 Task: Configure the AutoArchive settings for the Outlook calendar to run every 20 days and clean out items older than 3 months.
Action: Mouse moved to (14, 57)
Screenshot: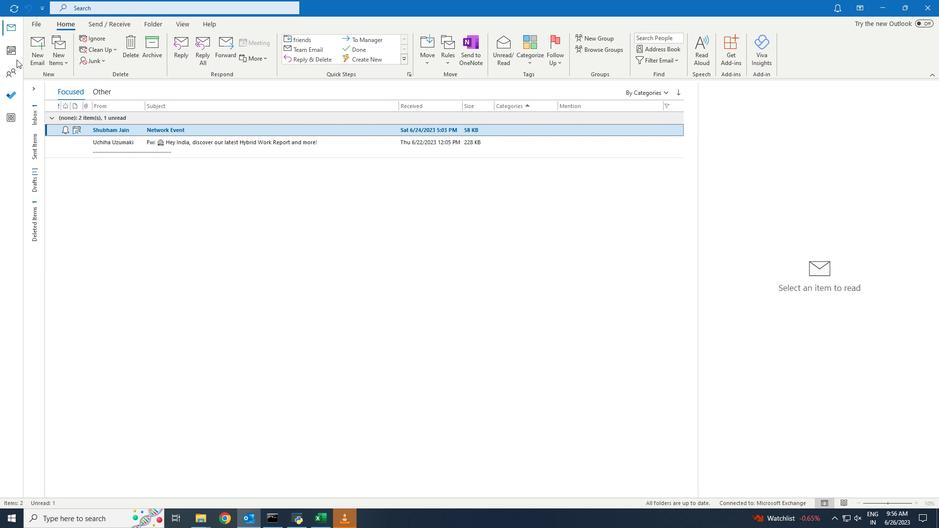 
Action: Mouse pressed left at (14, 57)
Screenshot: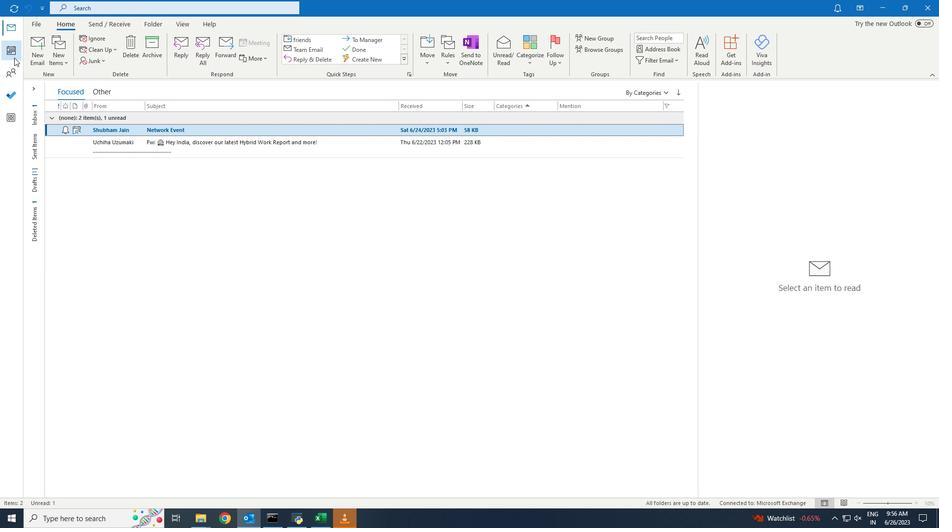 
Action: Mouse moved to (188, 96)
Screenshot: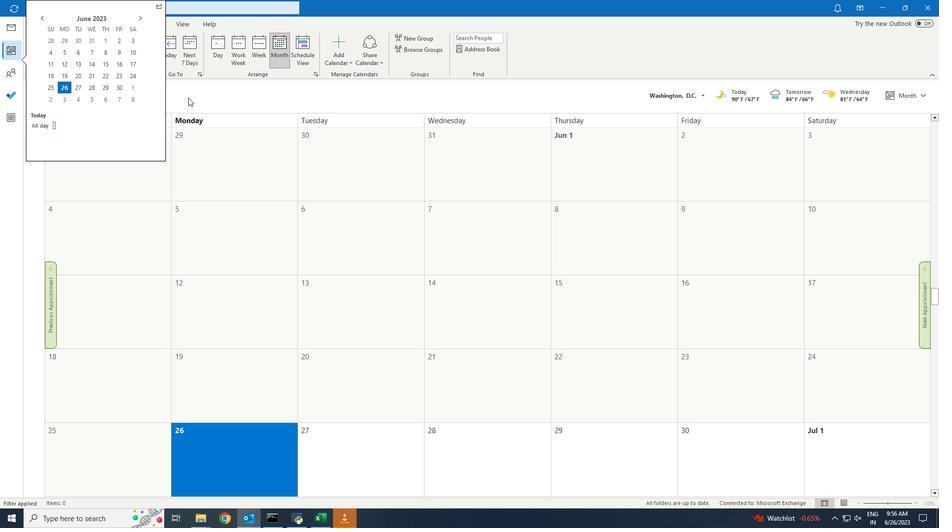 
Action: Mouse pressed left at (188, 96)
Screenshot: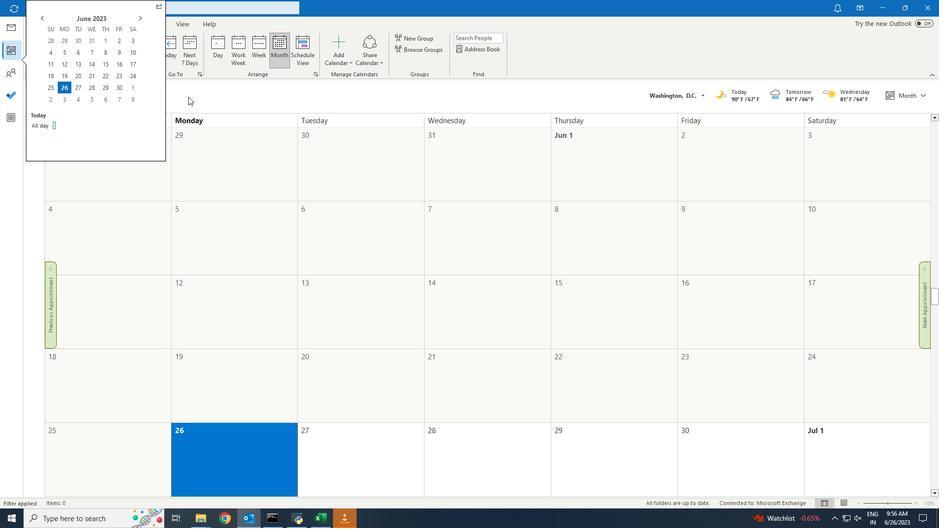 
Action: Mouse moved to (143, 21)
Screenshot: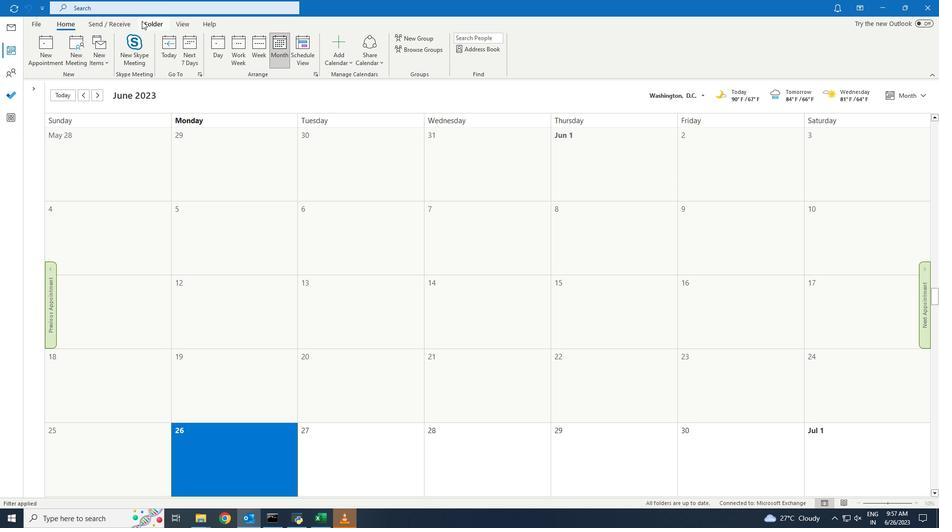 
Action: Mouse pressed left at (143, 21)
Screenshot: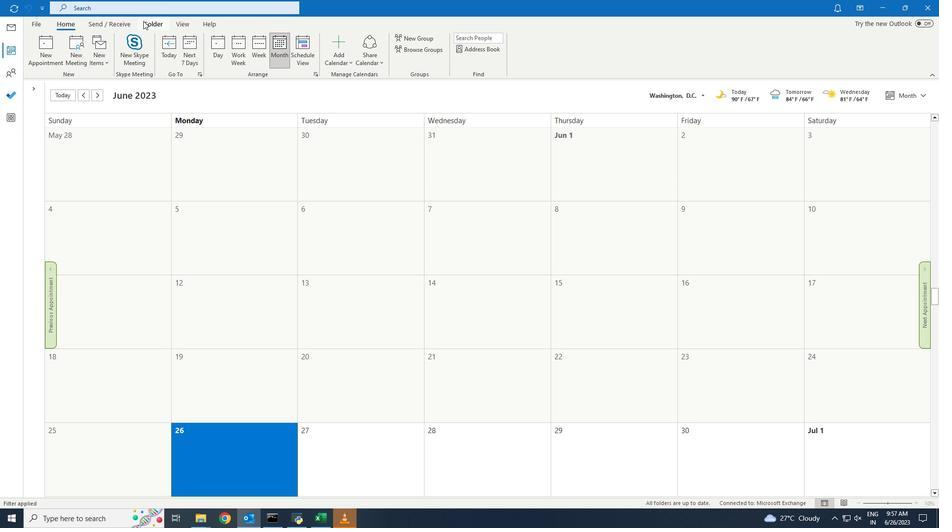 
Action: Mouse moved to (217, 44)
Screenshot: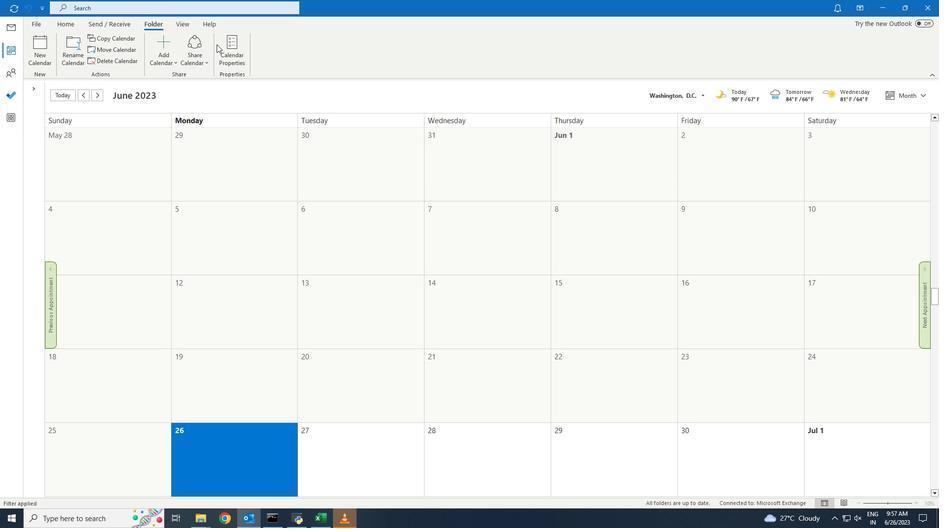 
Action: Mouse pressed left at (217, 44)
Screenshot: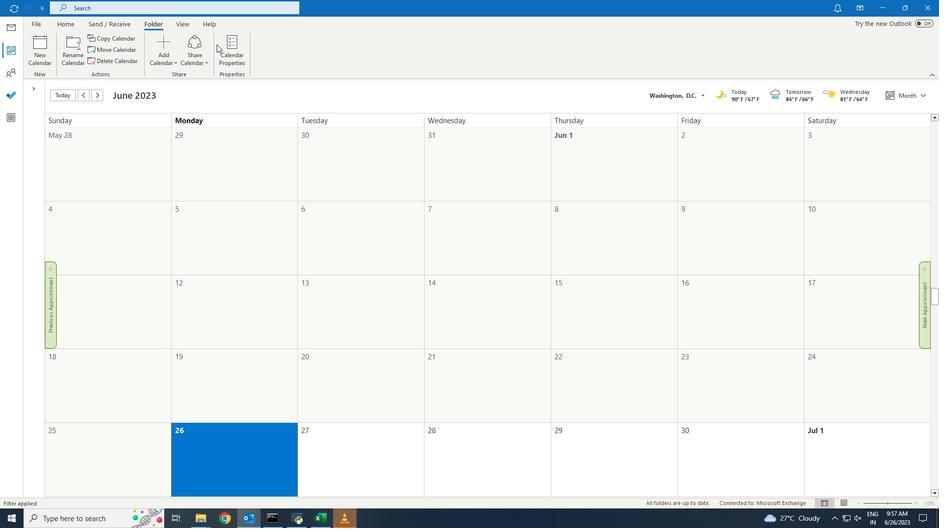 
Action: Mouse moved to (224, 48)
Screenshot: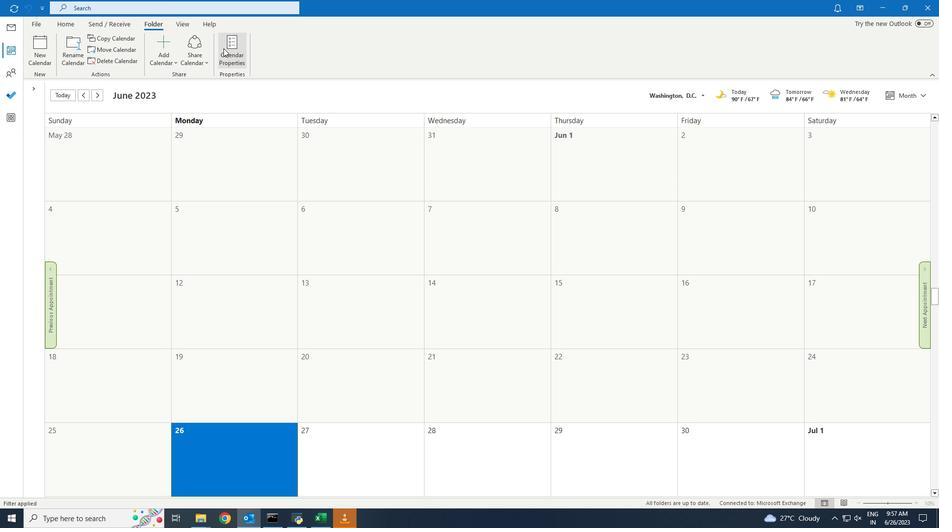 
Action: Mouse pressed left at (224, 48)
Screenshot: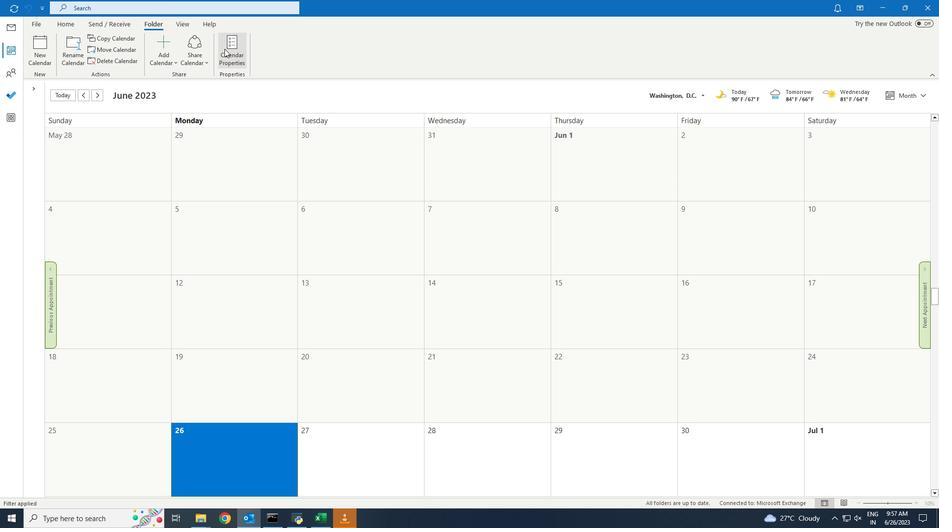 
Action: Mouse moved to (428, 143)
Screenshot: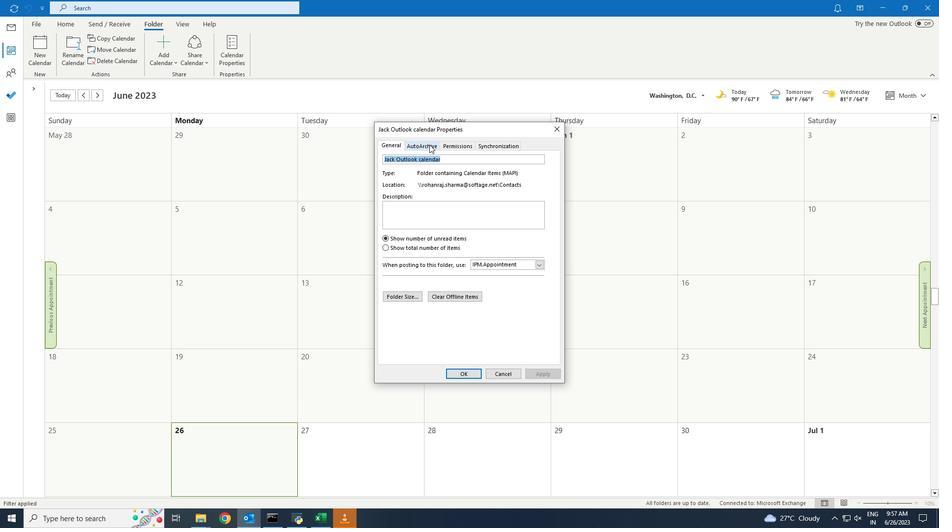 
Action: Mouse pressed left at (428, 143)
Screenshot: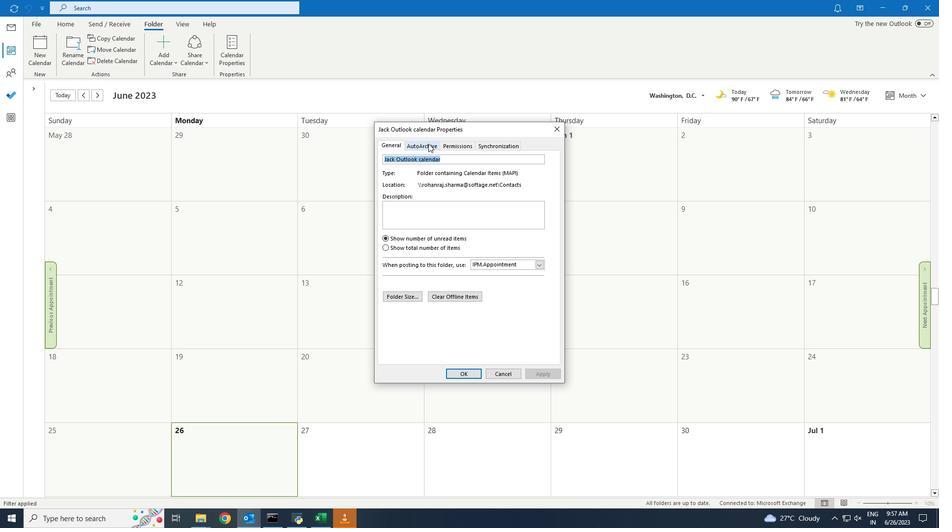
Action: Mouse moved to (439, 175)
Screenshot: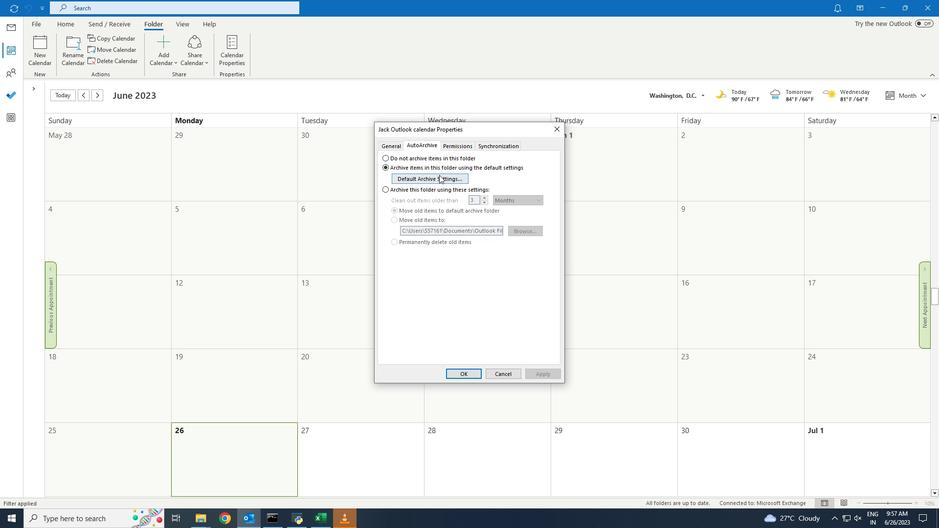 
Action: Mouse pressed left at (439, 175)
Screenshot: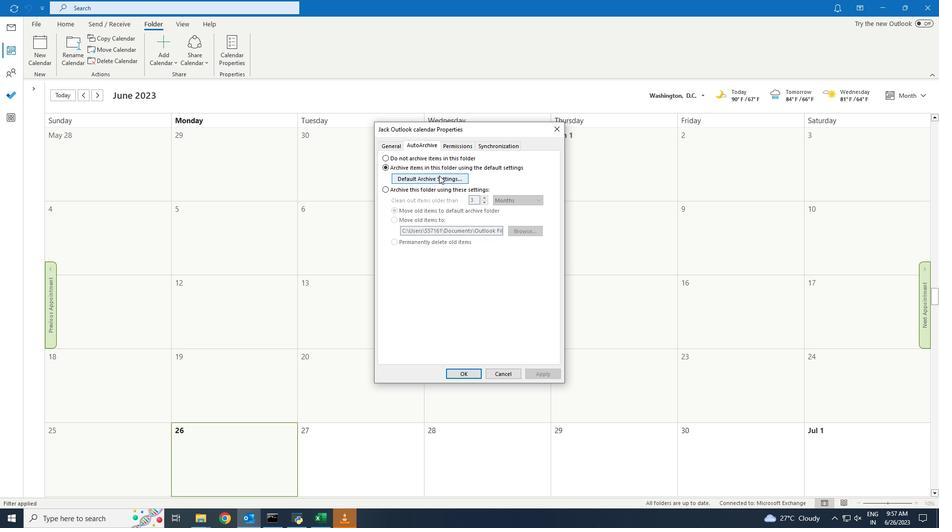 
Action: Mouse moved to (386, 182)
Screenshot: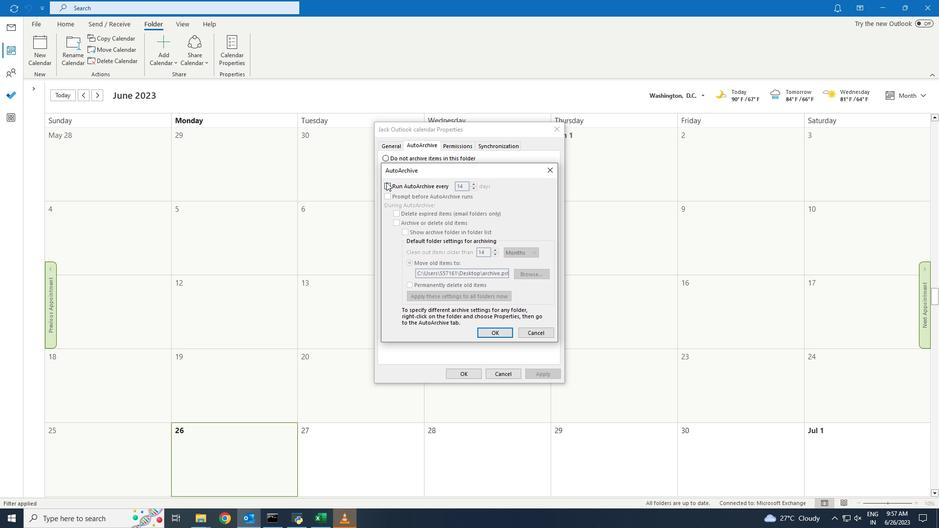 
Action: Mouse pressed left at (386, 182)
Screenshot: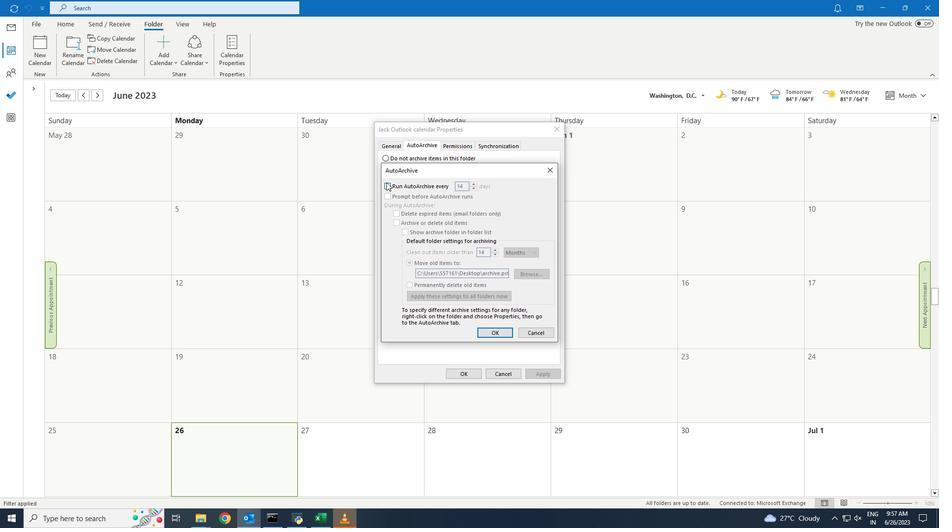 
Action: Mouse moved to (477, 183)
Screenshot: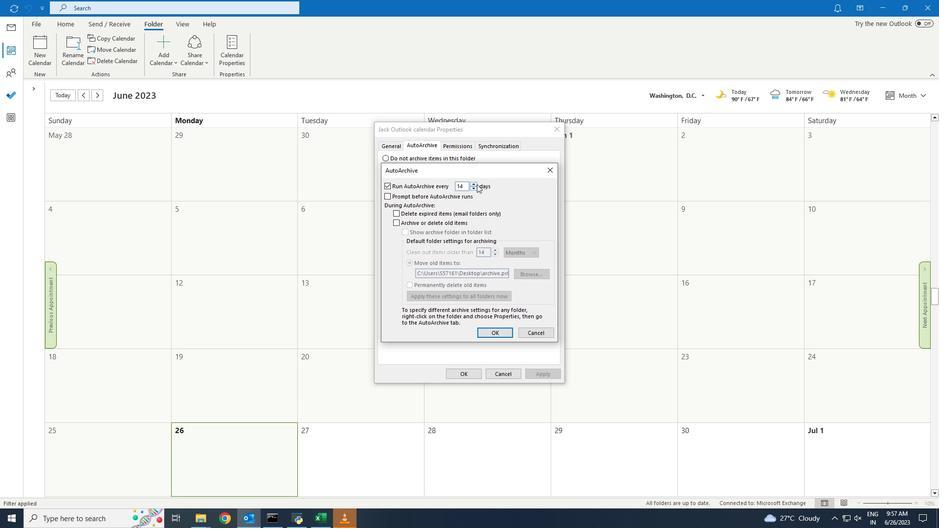 
Action: Mouse pressed left at (477, 183)
Screenshot: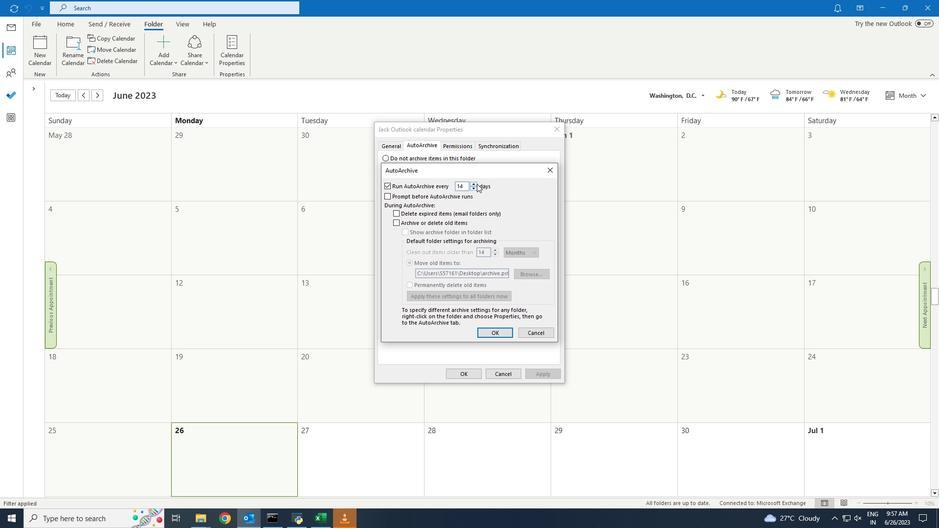 
Action: Mouse moved to (474, 182)
Screenshot: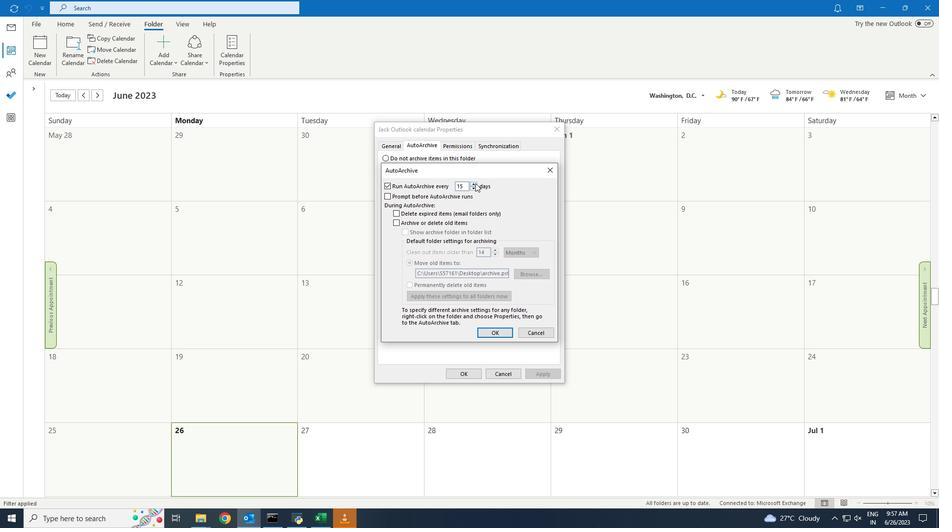 
Action: Mouse pressed left at (474, 182)
Screenshot: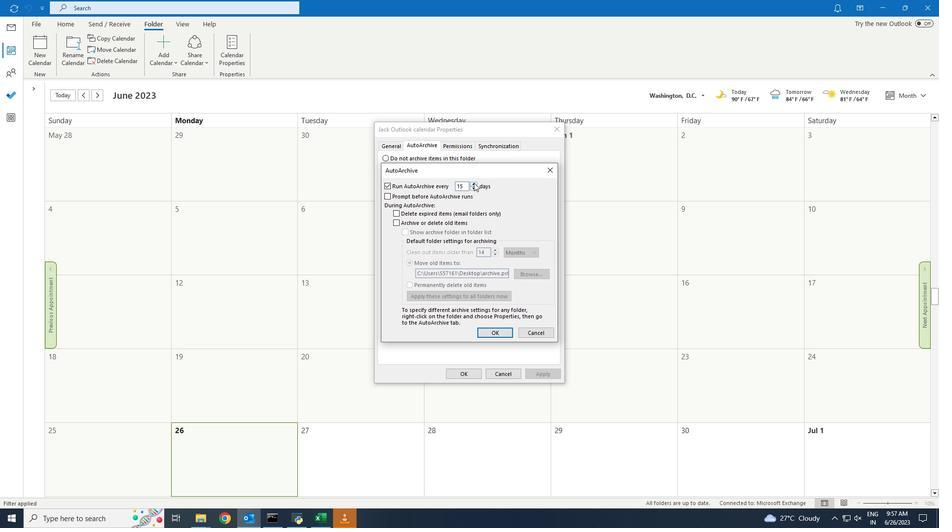 
Action: Mouse pressed left at (474, 182)
Screenshot: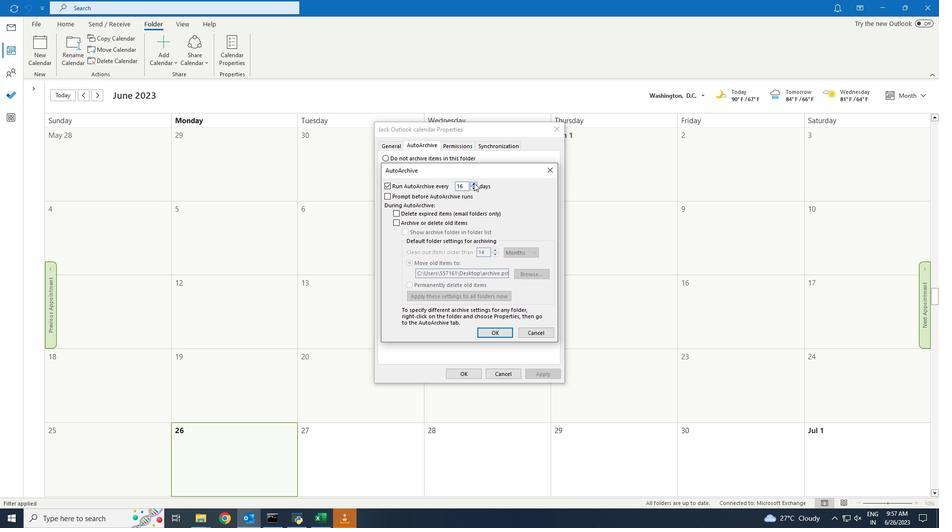 
Action: Mouse pressed left at (474, 182)
Screenshot: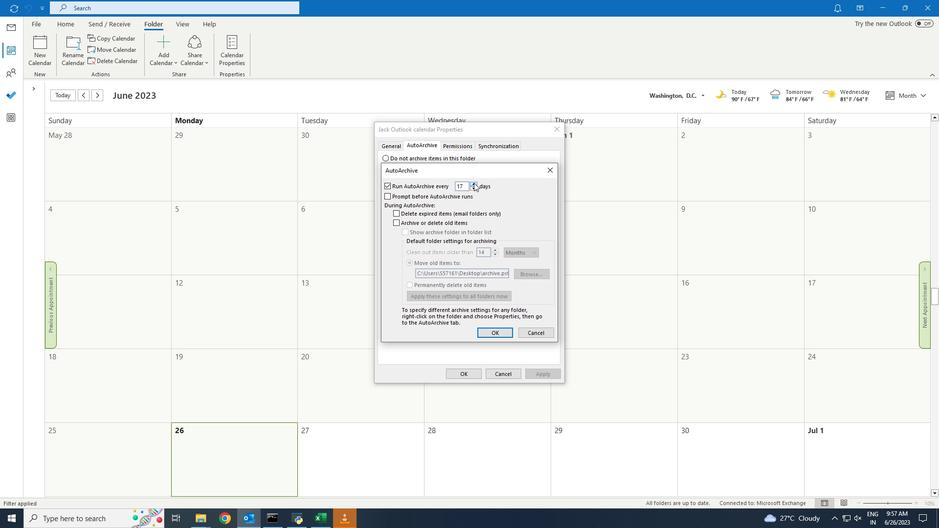 
Action: Mouse pressed left at (474, 182)
Screenshot: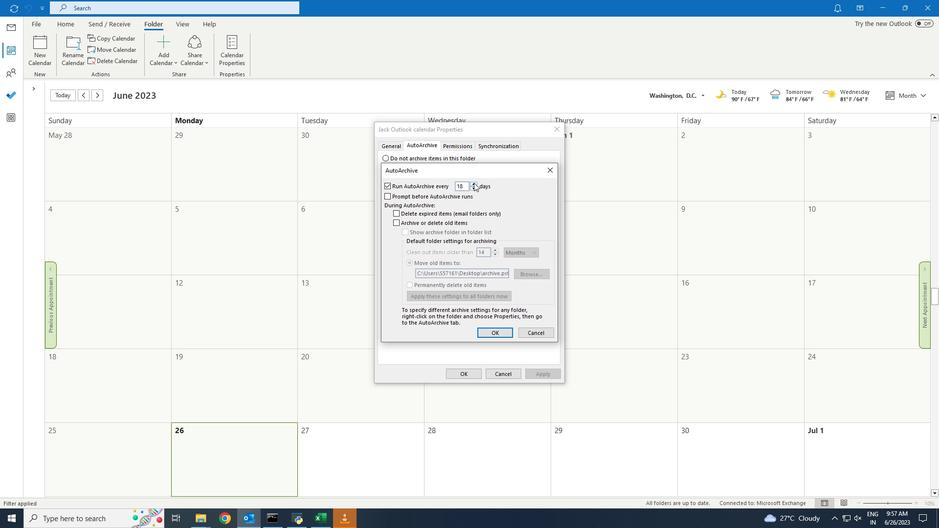 
Action: Mouse pressed left at (474, 182)
Screenshot: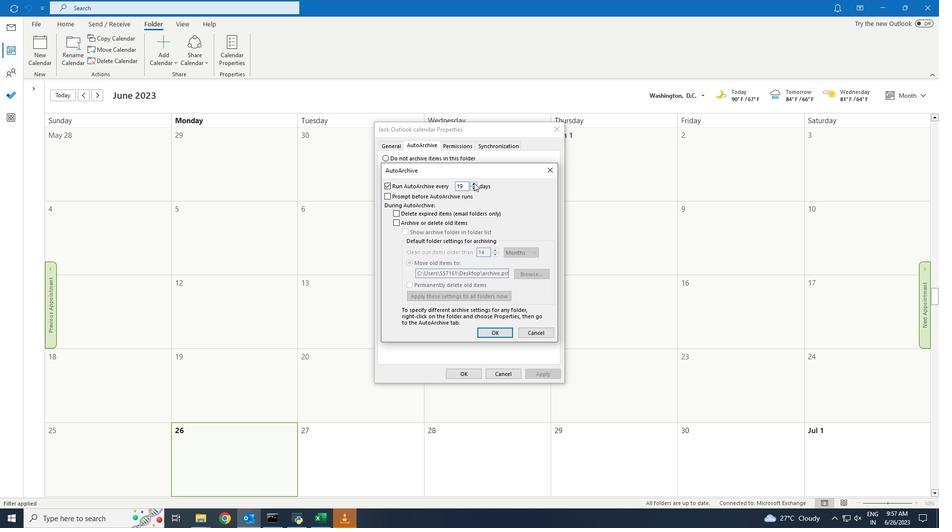 
Action: Mouse moved to (397, 222)
Screenshot: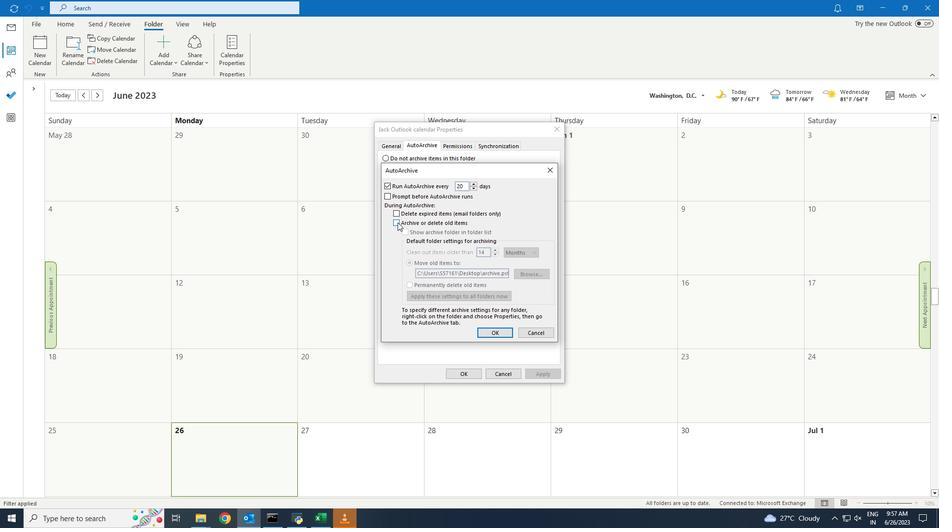 
Action: Mouse pressed left at (397, 222)
Screenshot: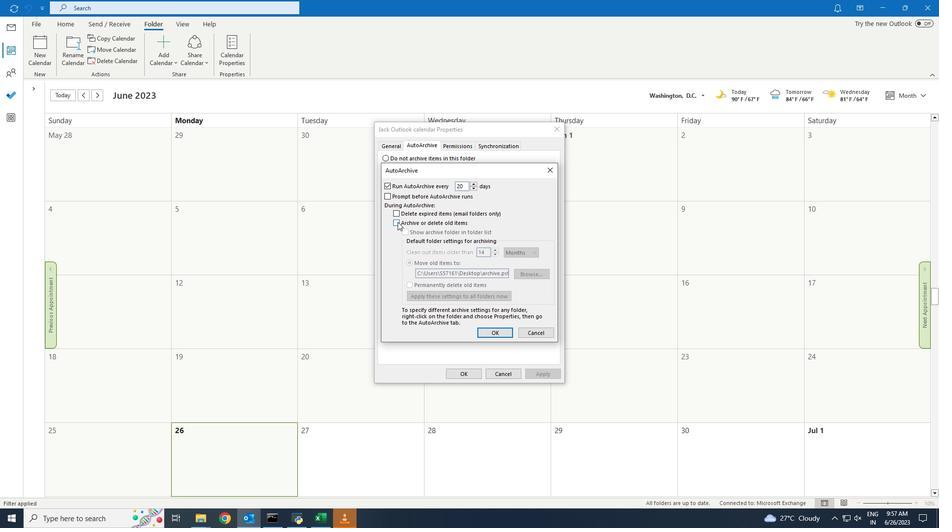 
Action: Mouse moved to (497, 250)
Screenshot: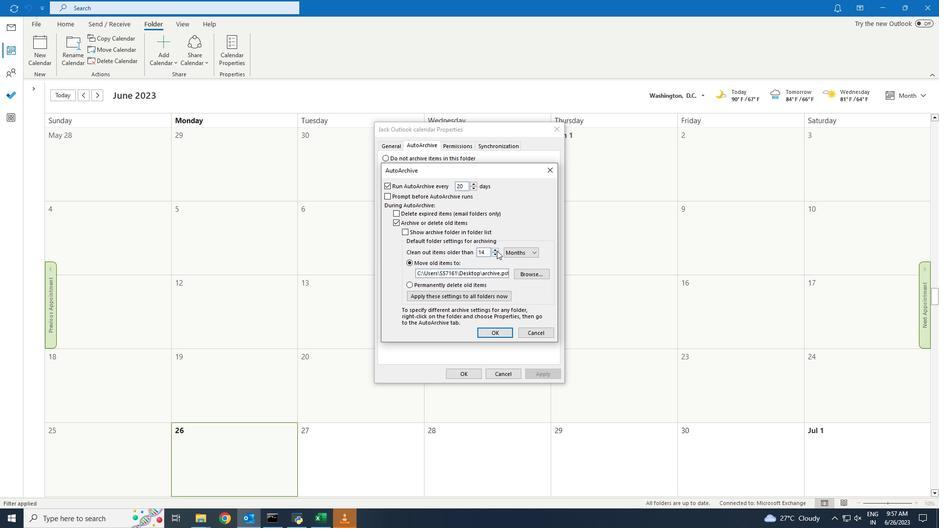 
Action: Mouse pressed left at (497, 250)
Screenshot: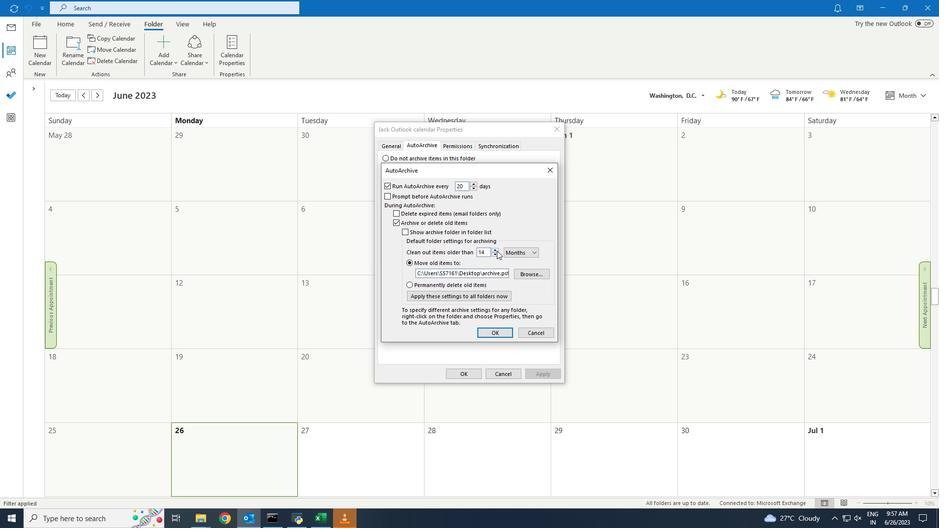 
Action: Mouse moved to (495, 255)
Screenshot: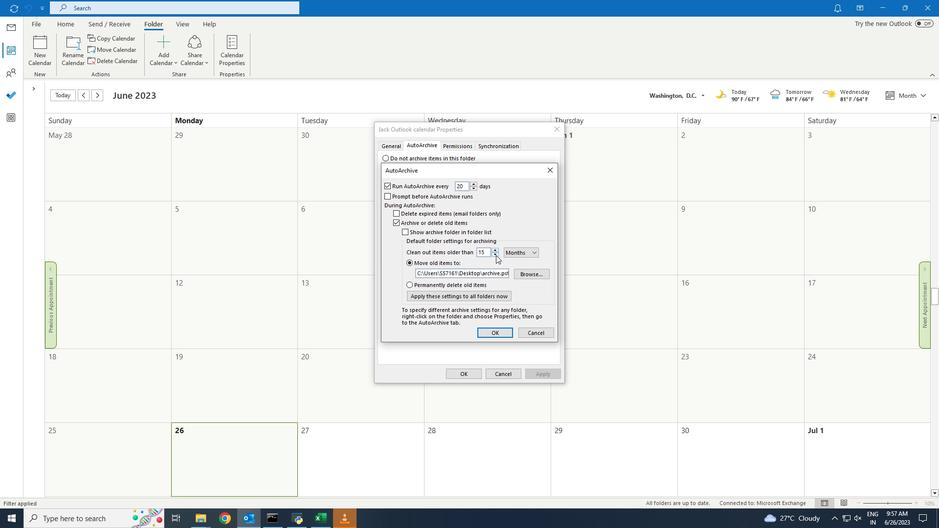 
Action: Mouse pressed left at (495, 255)
Screenshot: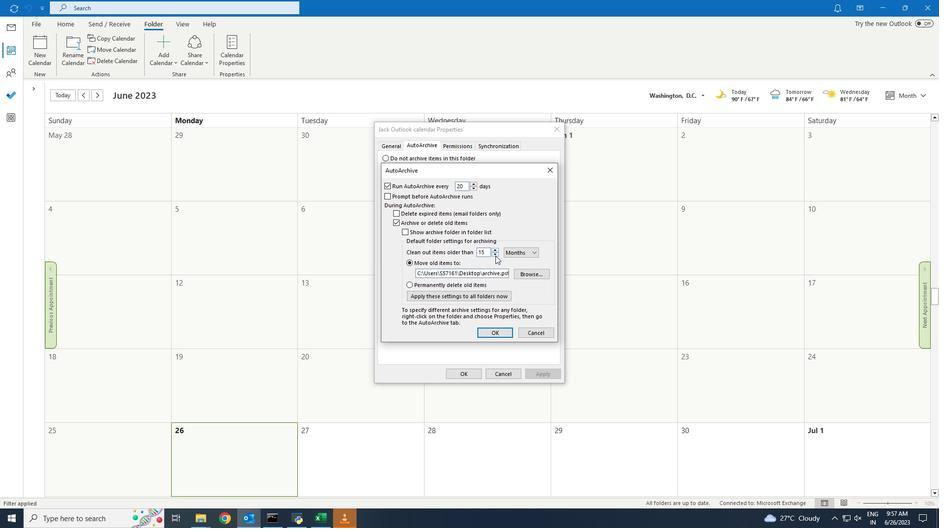 
Action: Mouse pressed left at (495, 255)
Screenshot: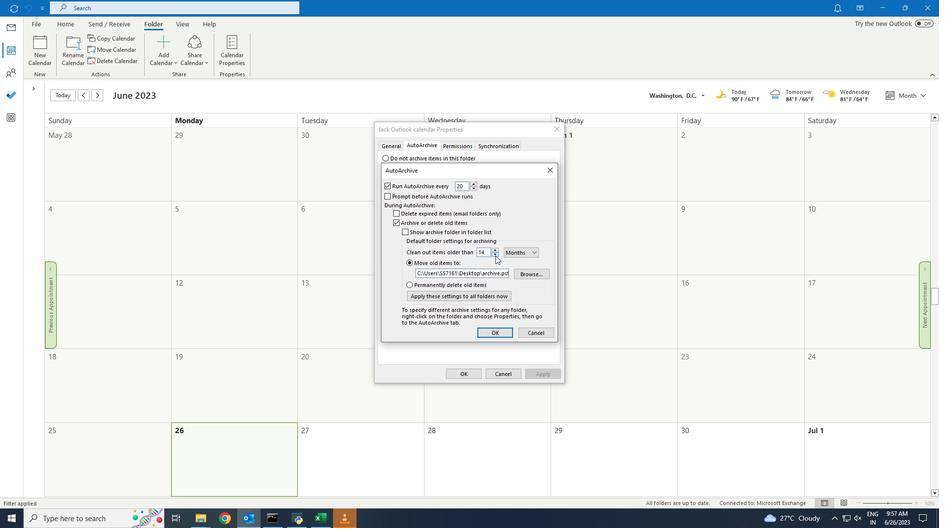 
Action: Mouse pressed left at (495, 255)
Screenshot: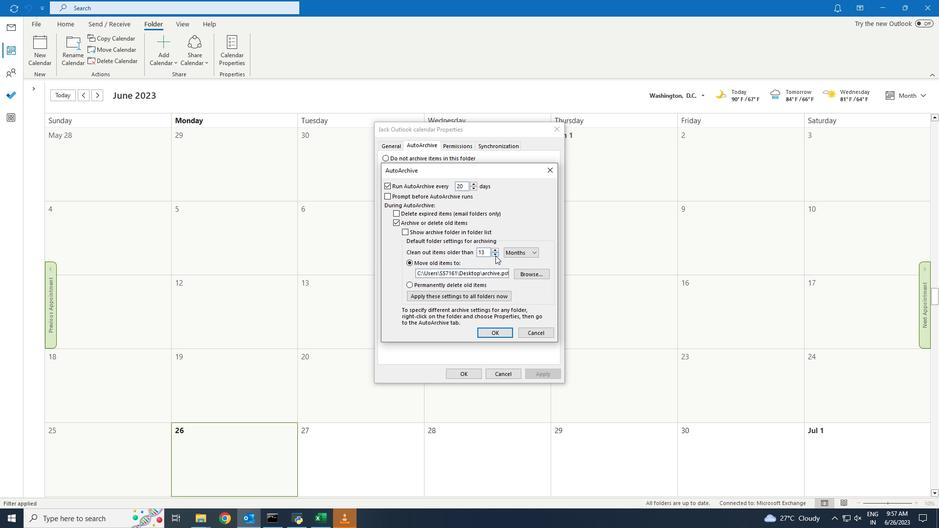 
Action: Mouse pressed left at (495, 255)
Screenshot: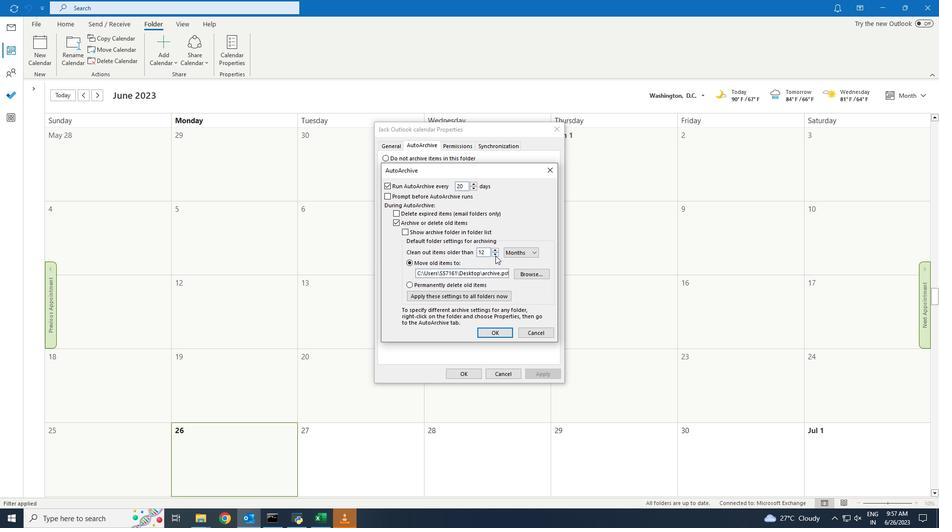 
Action: Mouse pressed left at (495, 255)
Screenshot: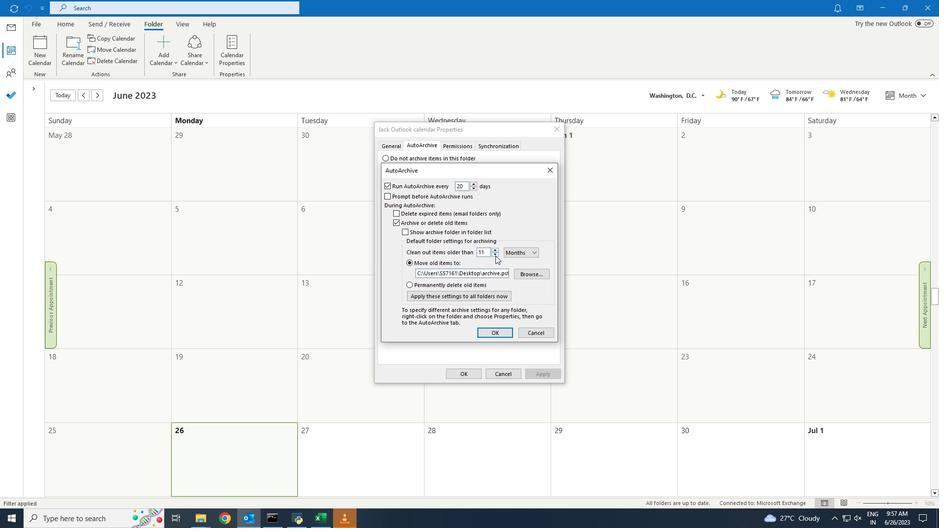 
Action: Mouse moved to (533, 274)
Screenshot: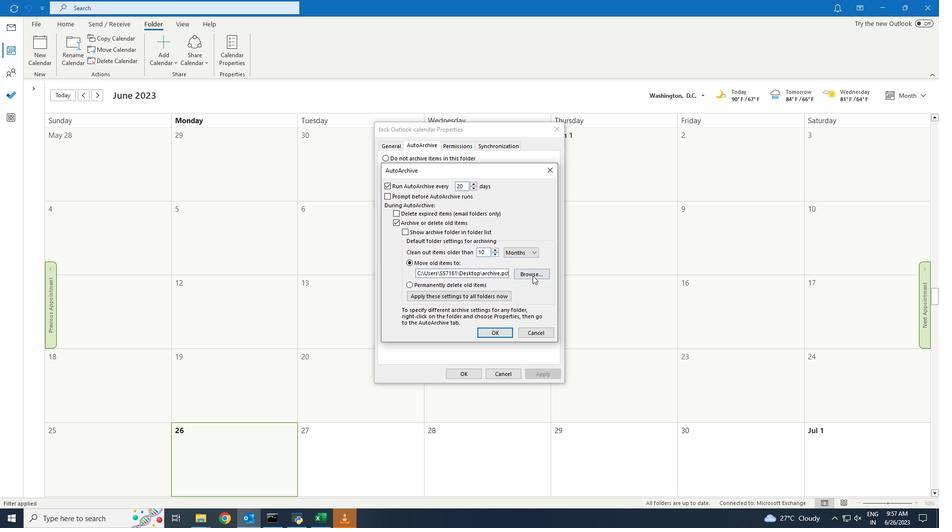 
Action: Mouse pressed left at (533, 274)
Screenshot: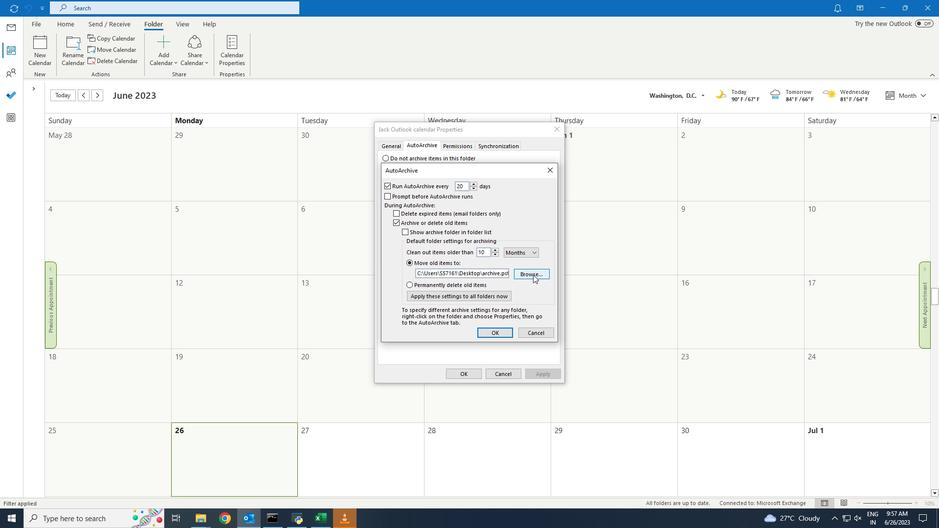 
Action: Mouse moved to (418, 274)
Screenshot: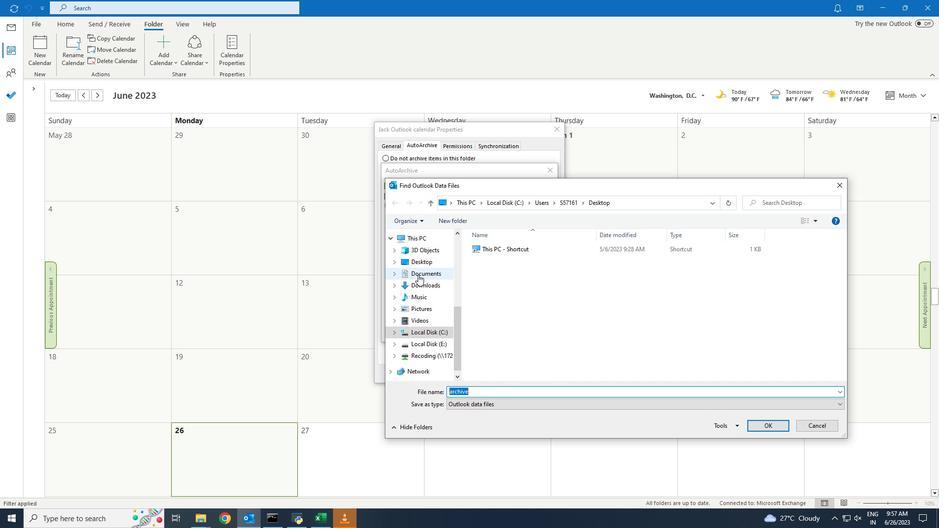 
Action: Mouse pressed left at (418, 274)
Screenshot: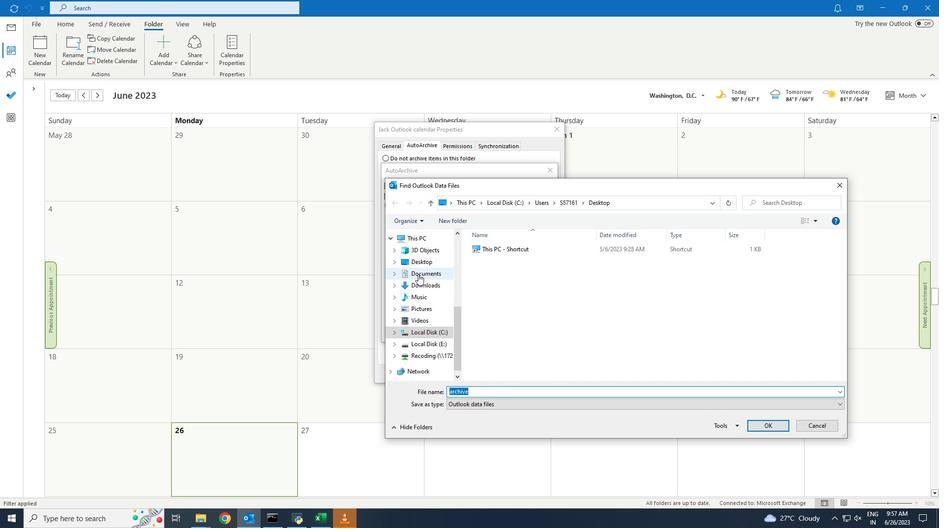 
Action: Mouse moved to (421, 264)
Screenshot: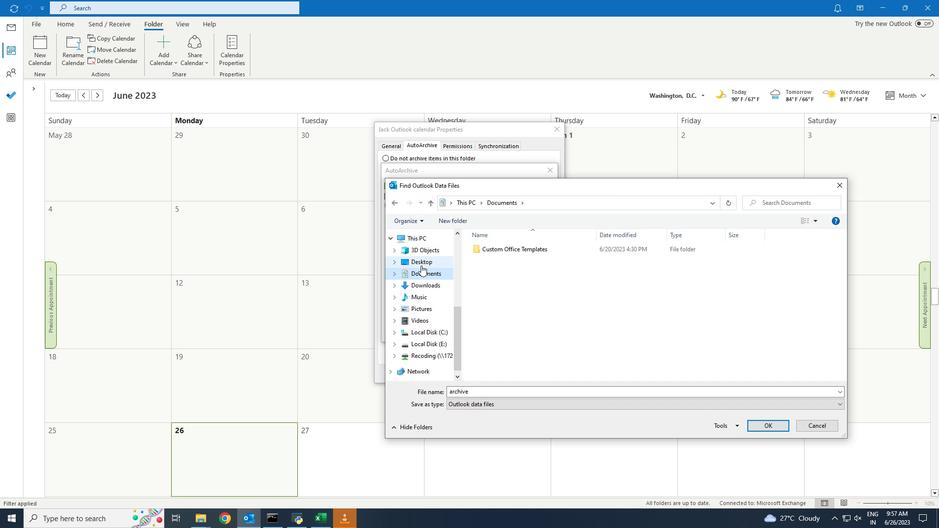 
Action: Mouse pressed left at (421, 264)
Screenshot: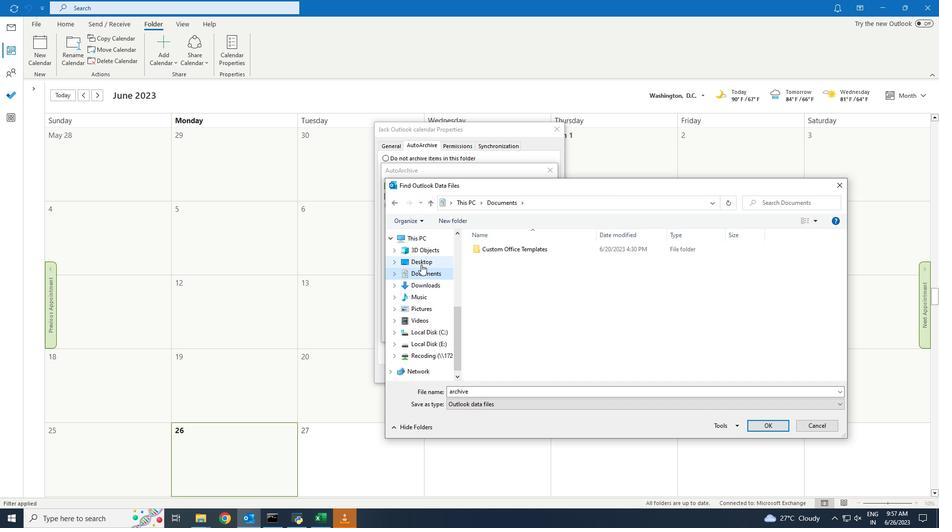 
Action: Mouse moved to (760, 421)
Screenshot: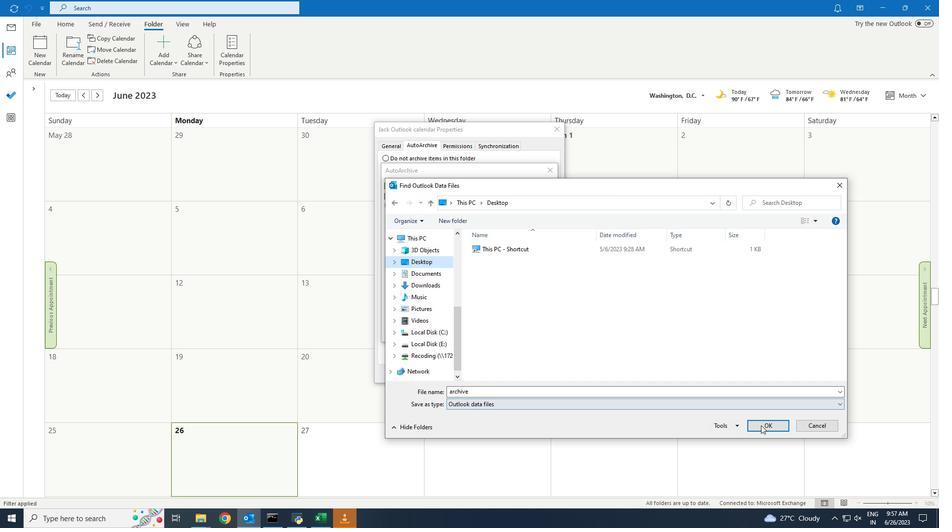 
Action: Mouse pressed left at (760, 421)
Screenshot: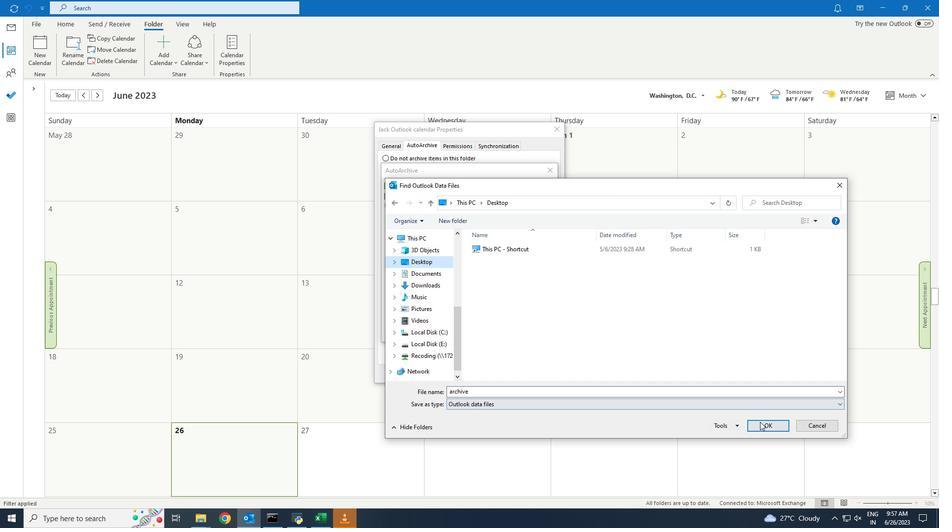 
Action: Mouse moved to (494, 332)
Screenshot: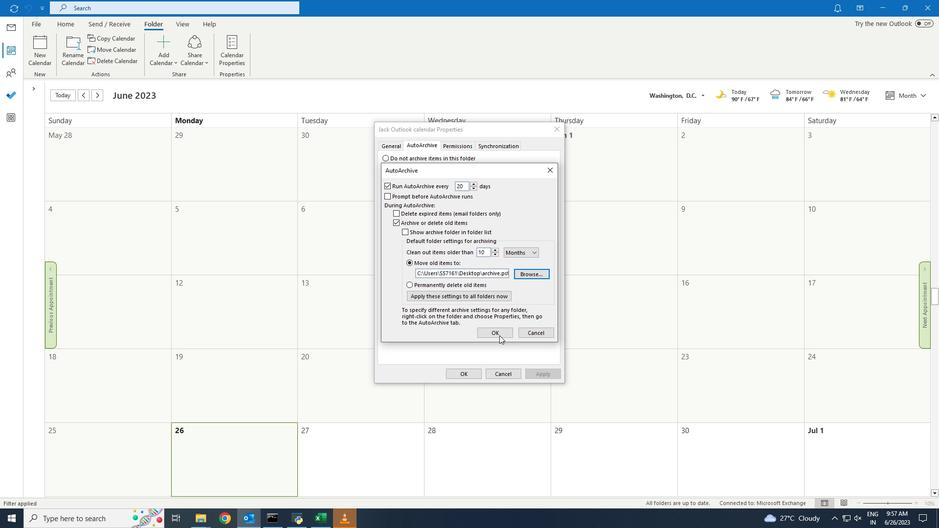 
Action: Mouse pressed left at (494, 332)
Screenshot: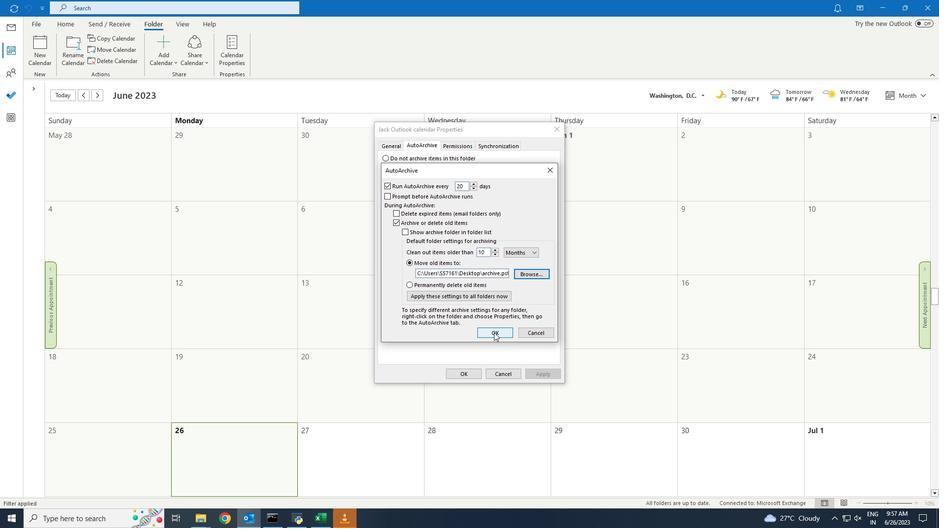 
Action: Mouse moved to (473, 371)
Screenshot: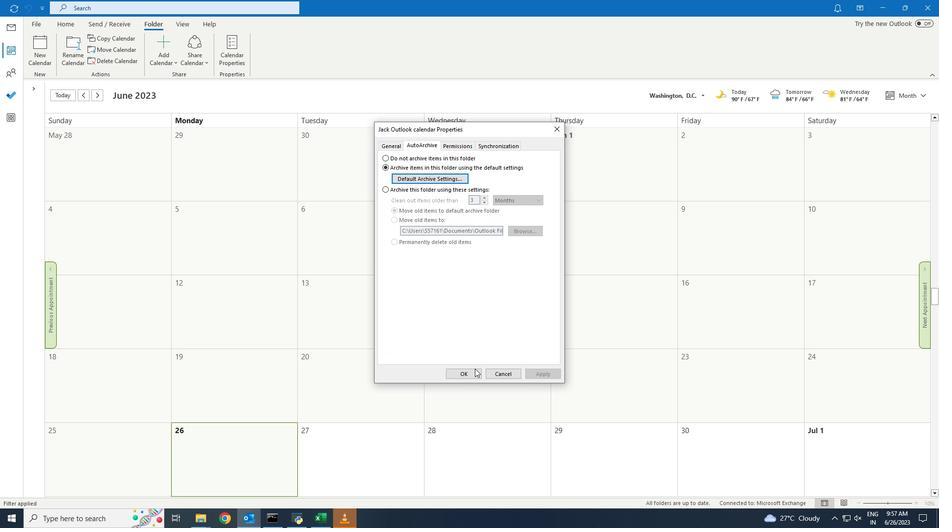 
Action: Mouse pressed left at (473, 371)
Screenshot: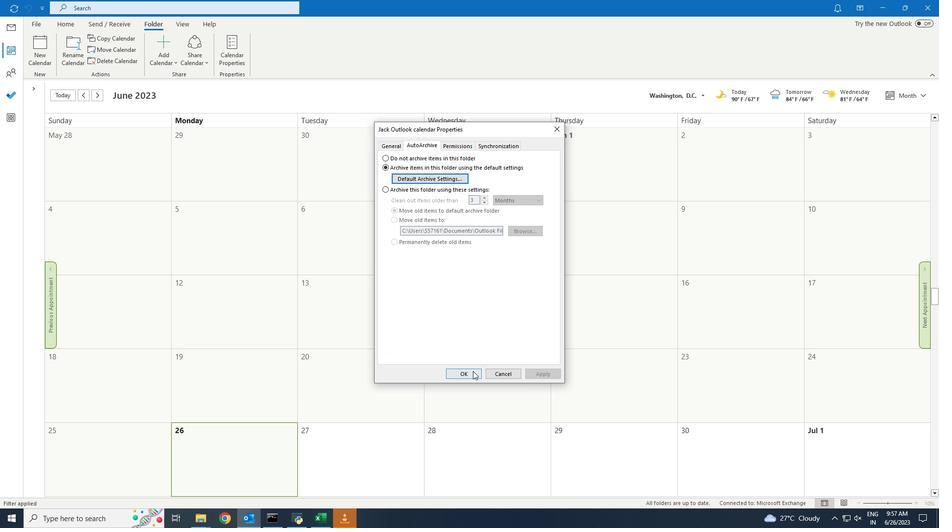 
